 Task: Change text alignment to text.
Action: Mouse moved to (12, 163)
Screenshot: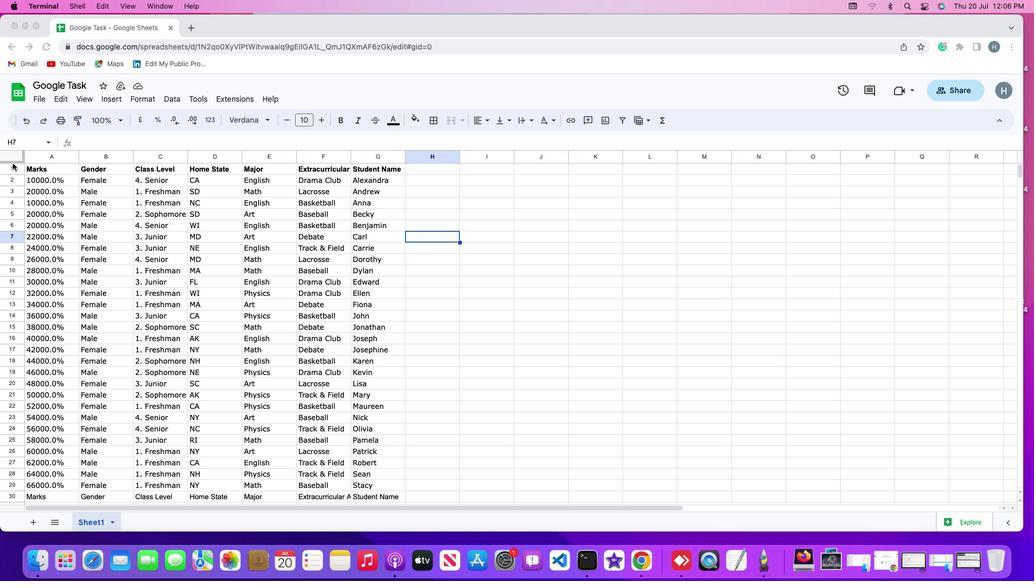 
Action: Mouse pressed left at (12, 163)
Screenshot: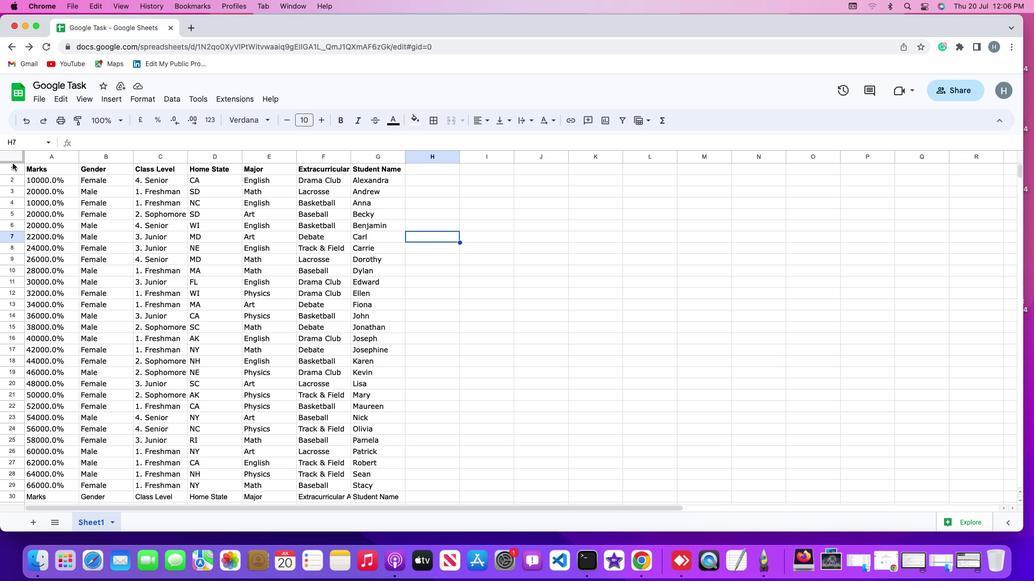 
Action: Mouse moved to (14, 156)
Screenshot: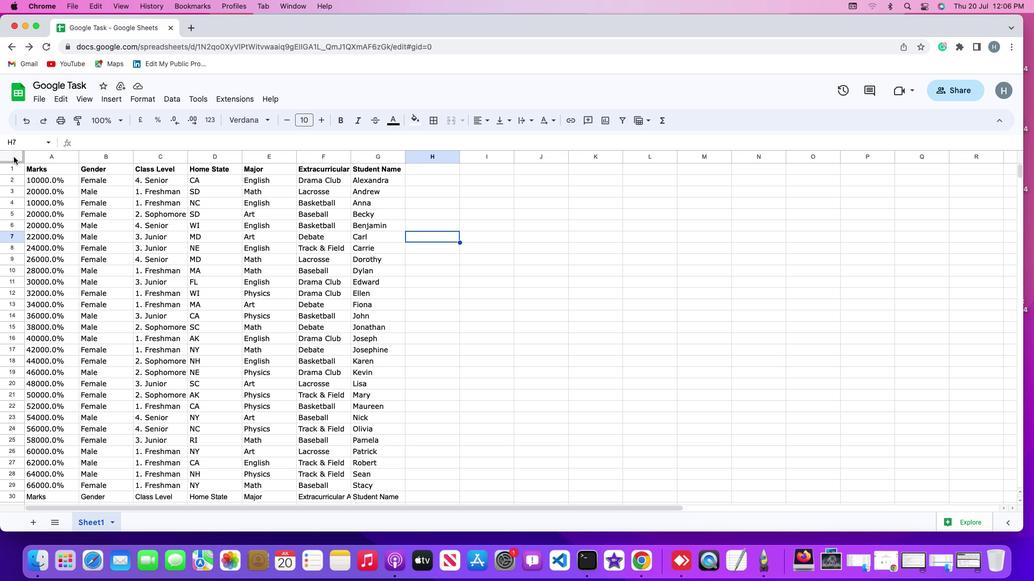 
Action: Mouse pressed left at (14, 156)
Screenshot: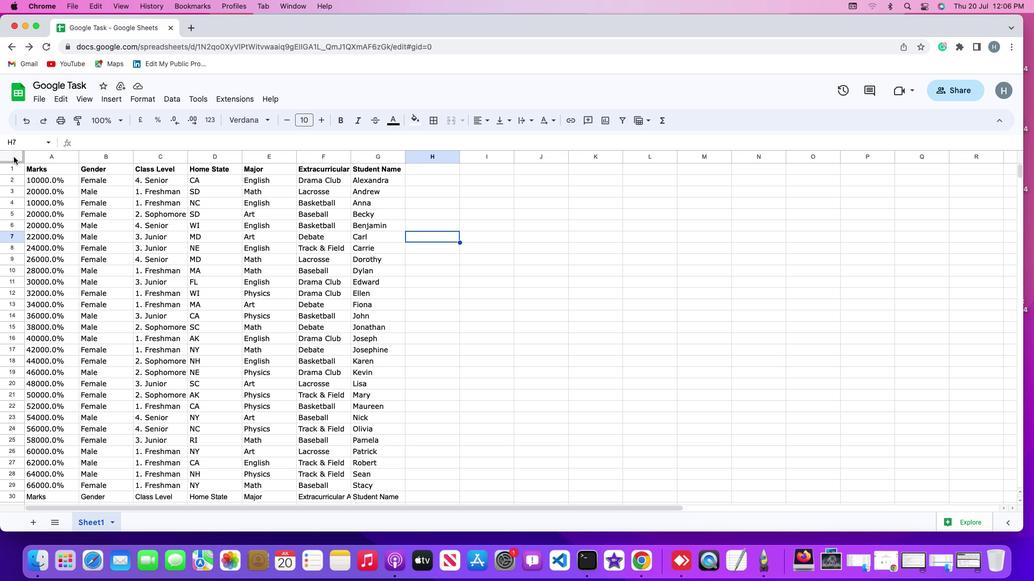
Action: Mouse moved to (136, 95)
Screenshot: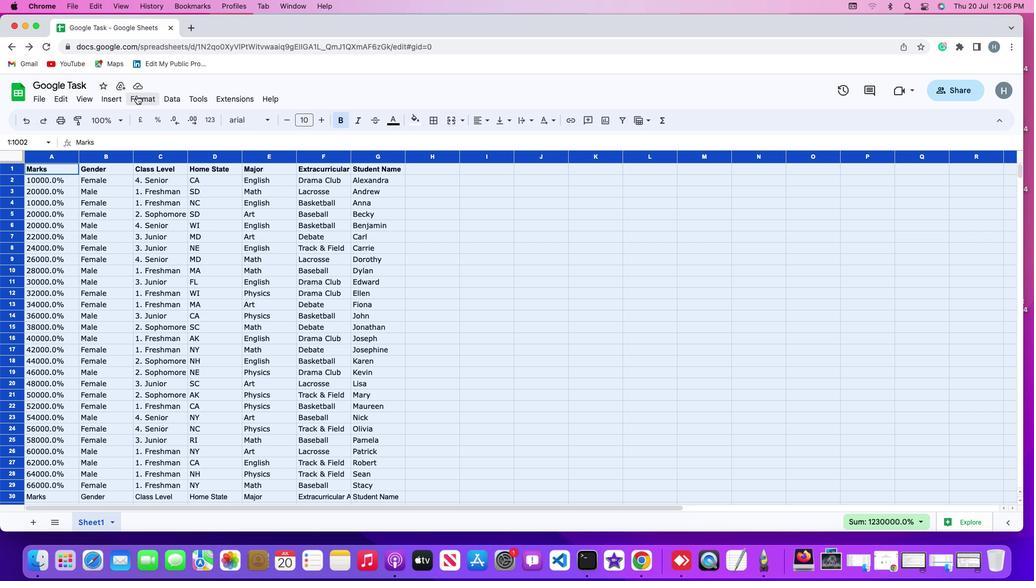 
Action: Mouse pressed left at (136, 95)
Screenshot: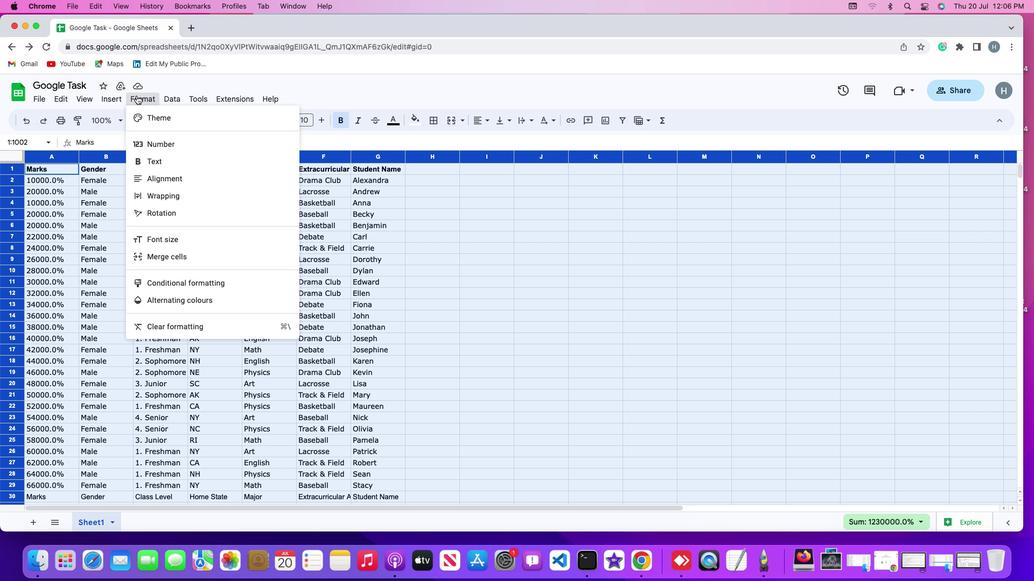 
Action: Mouse moved to (153, 175)
Screenshot: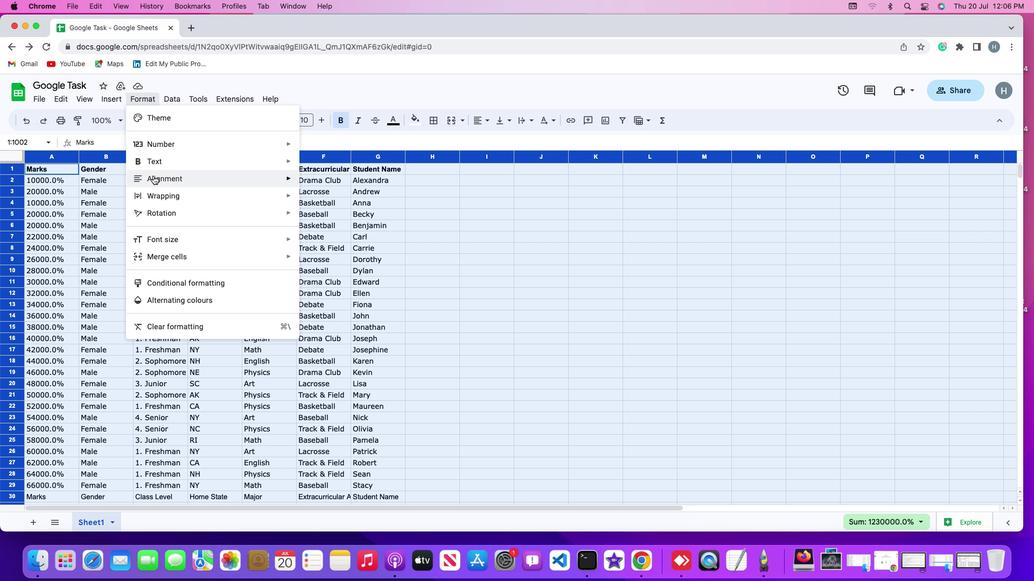 
Action: Mouse pressed left at (153, 175)
Screenshot: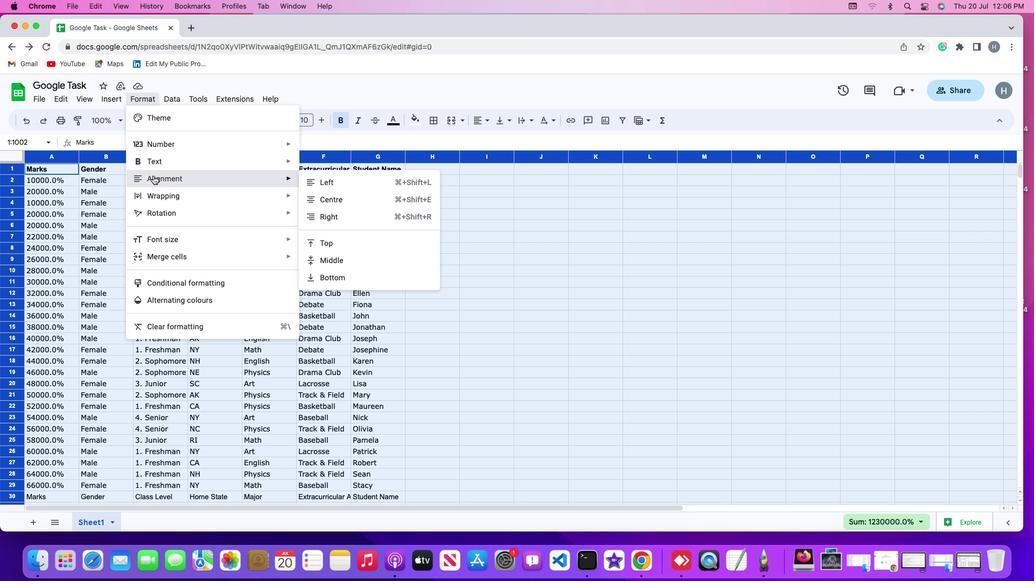
Action: Mouse moved to (318, 180)
Screenshot: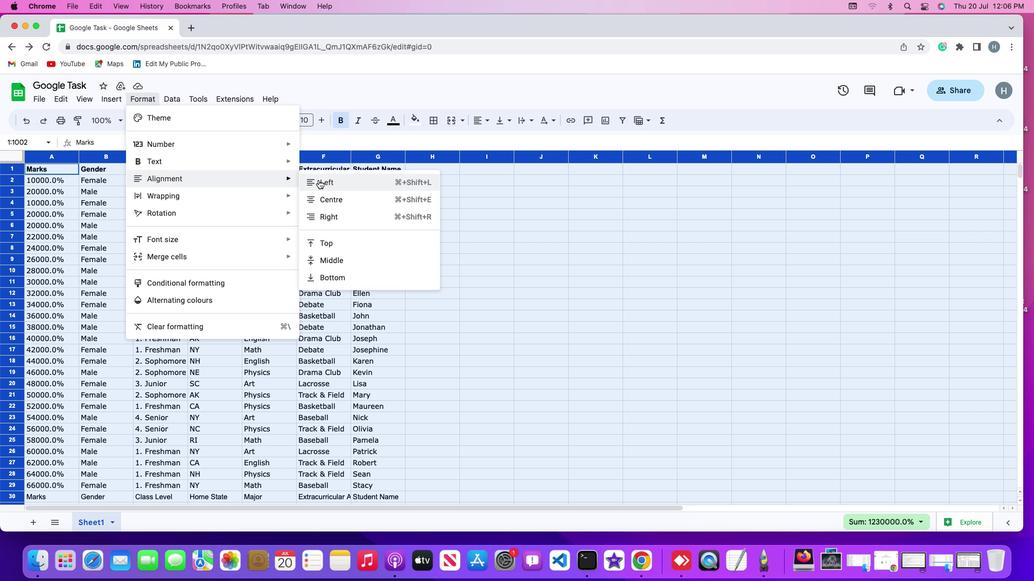
Action: Mouse pressed left at (318, 180)
Screenshot: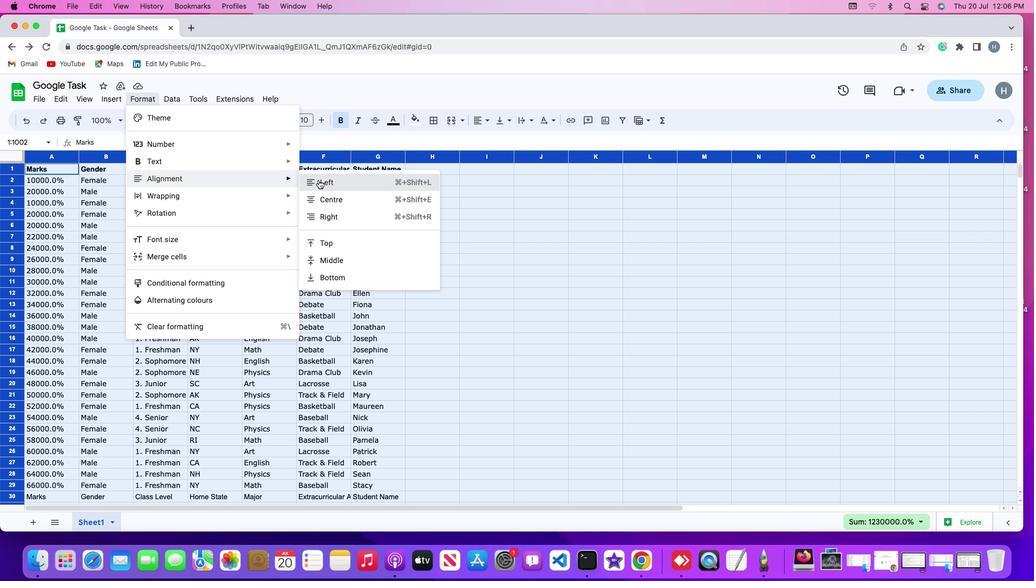 
Action: Mouse moved to (453, 243)
Screenshot: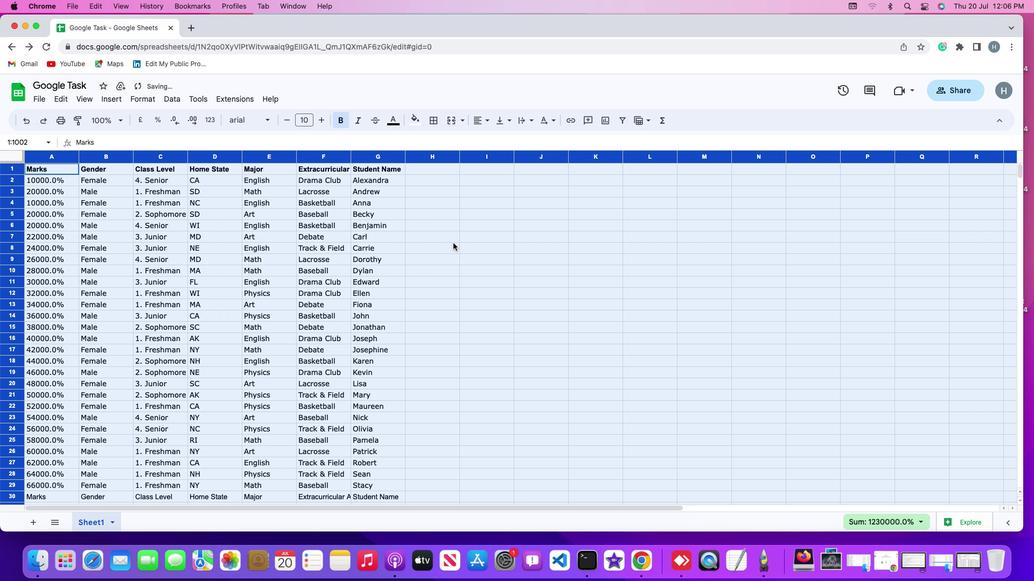 
Action: Mouse pressed left at (453, 243)
Screenshot: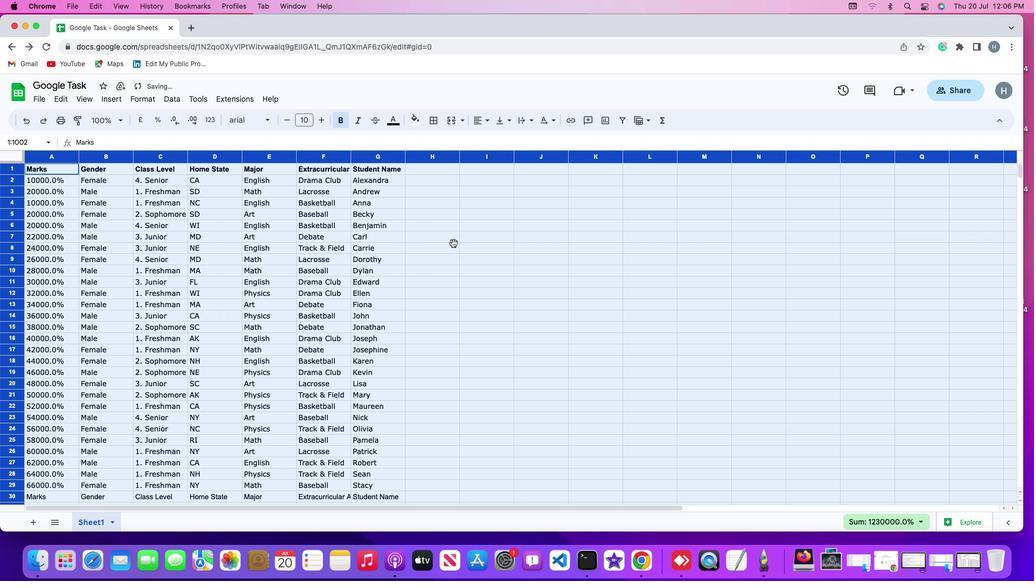 
